 Task: Make in the project ByteBridge a sprint 'Velocity Valley'. Create in the project ByteBridge a sprint 'Velocity Valley'. Add in the project ByteBridge a sprint 'Velocity Valley'
Action: Mouse moved to (242, 74)
Screenshot: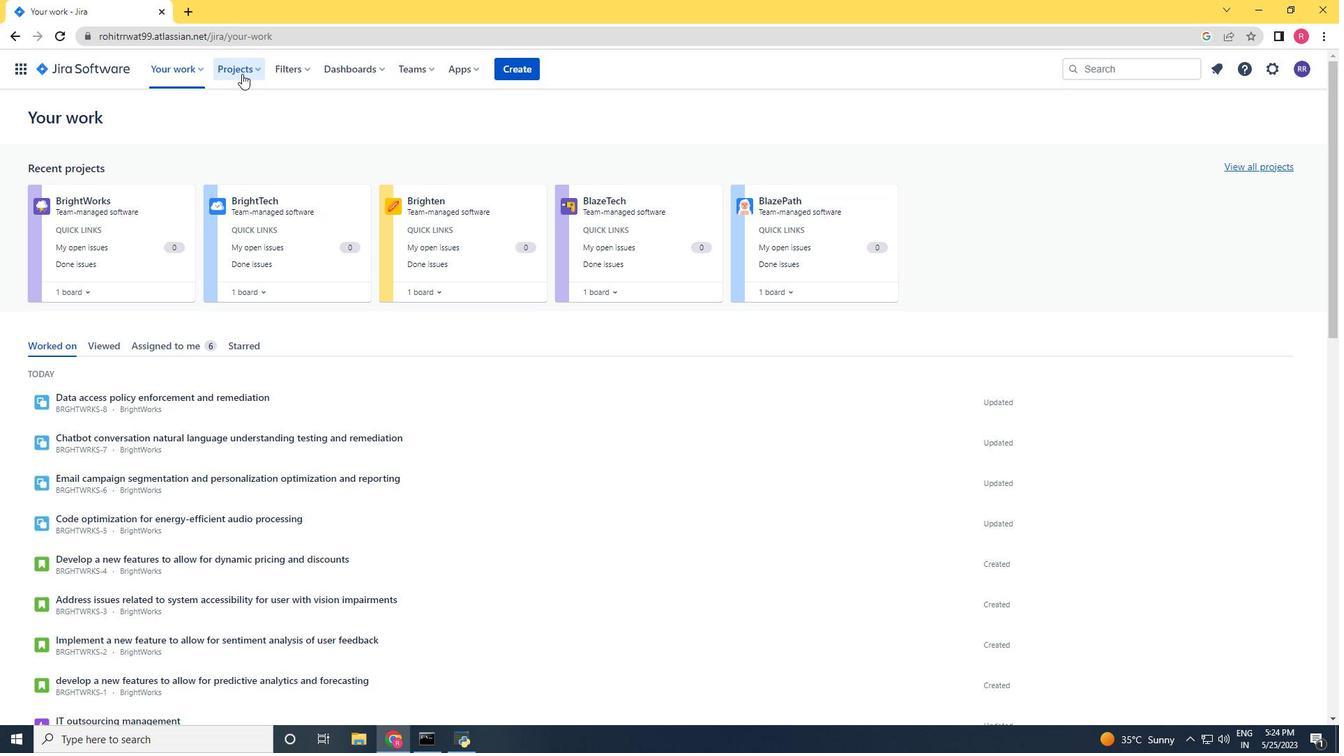 
Action: Mouse pressed left at (242, 74)
Screenshot: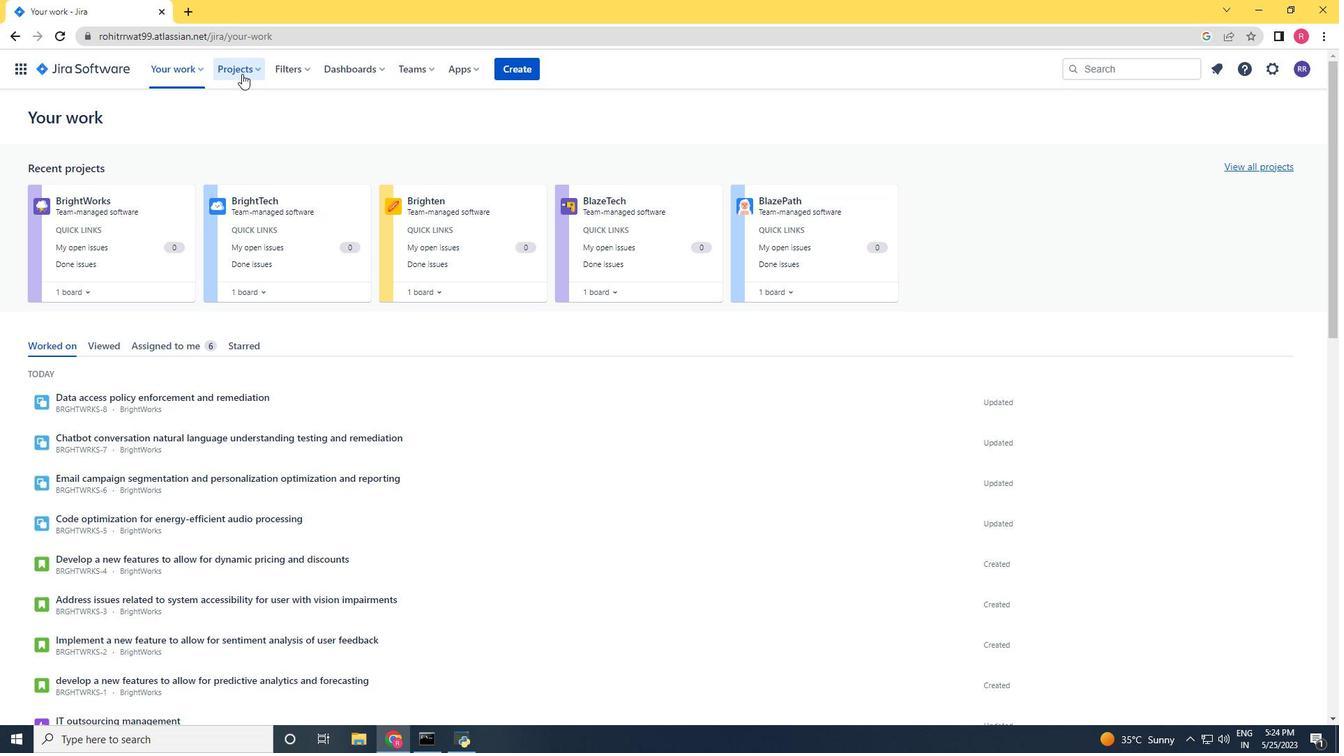 
Action: Mouse moved to (253, 122)
Screenshot: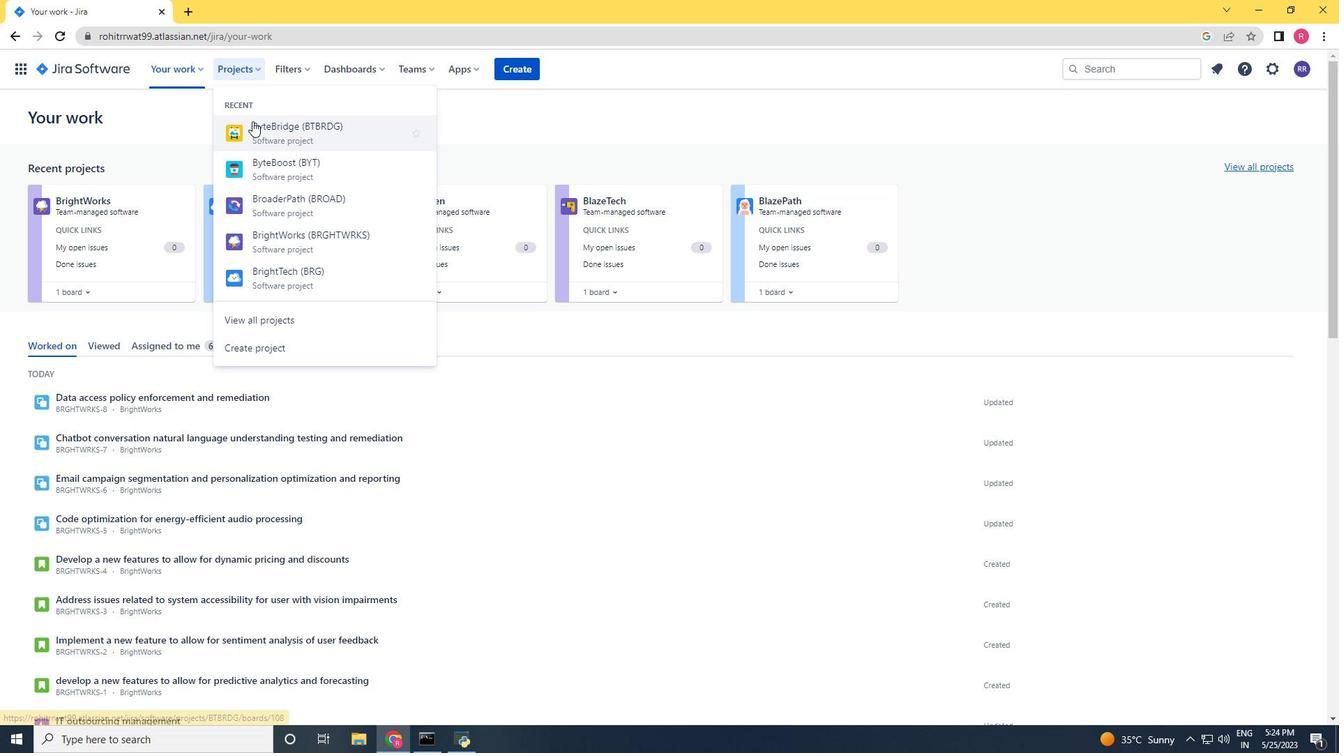 
Action: Mouse pressed left at (253, 122)
Screenshot: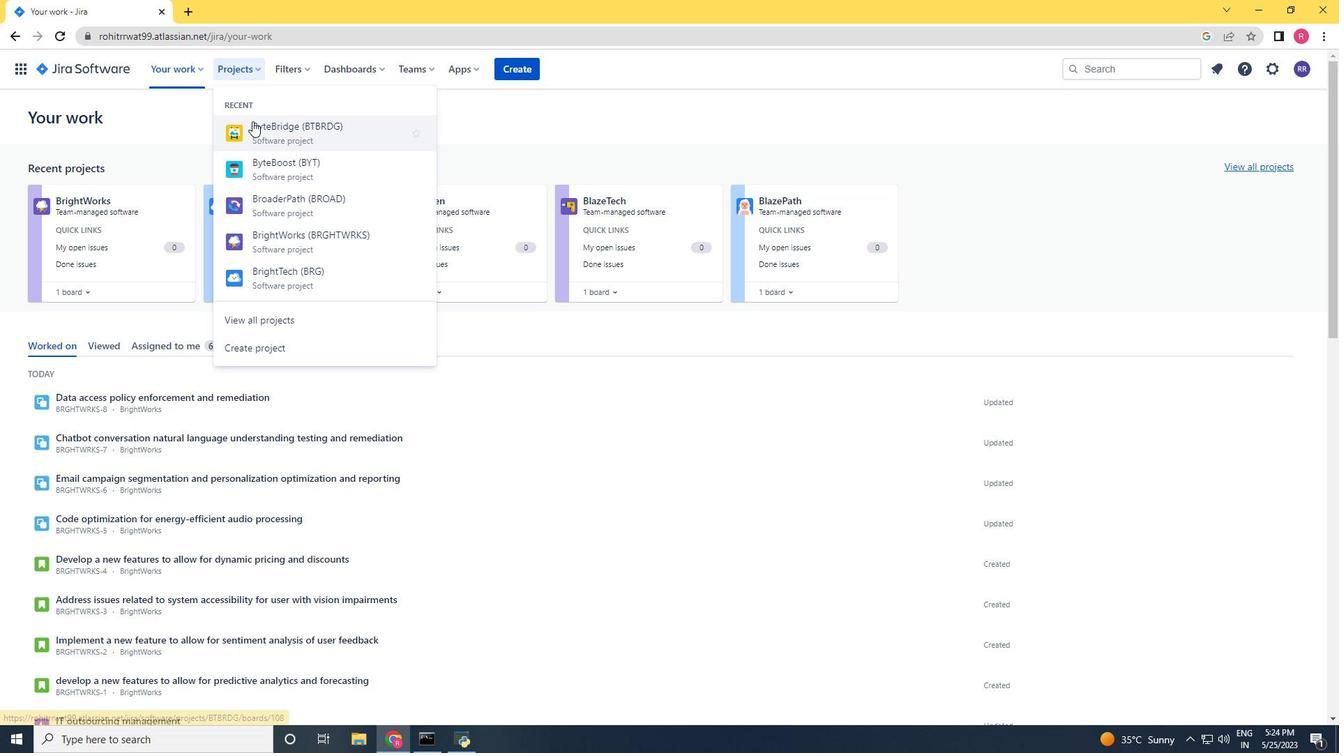 
Action: Mouse moved to (83, 207)
Screenshot: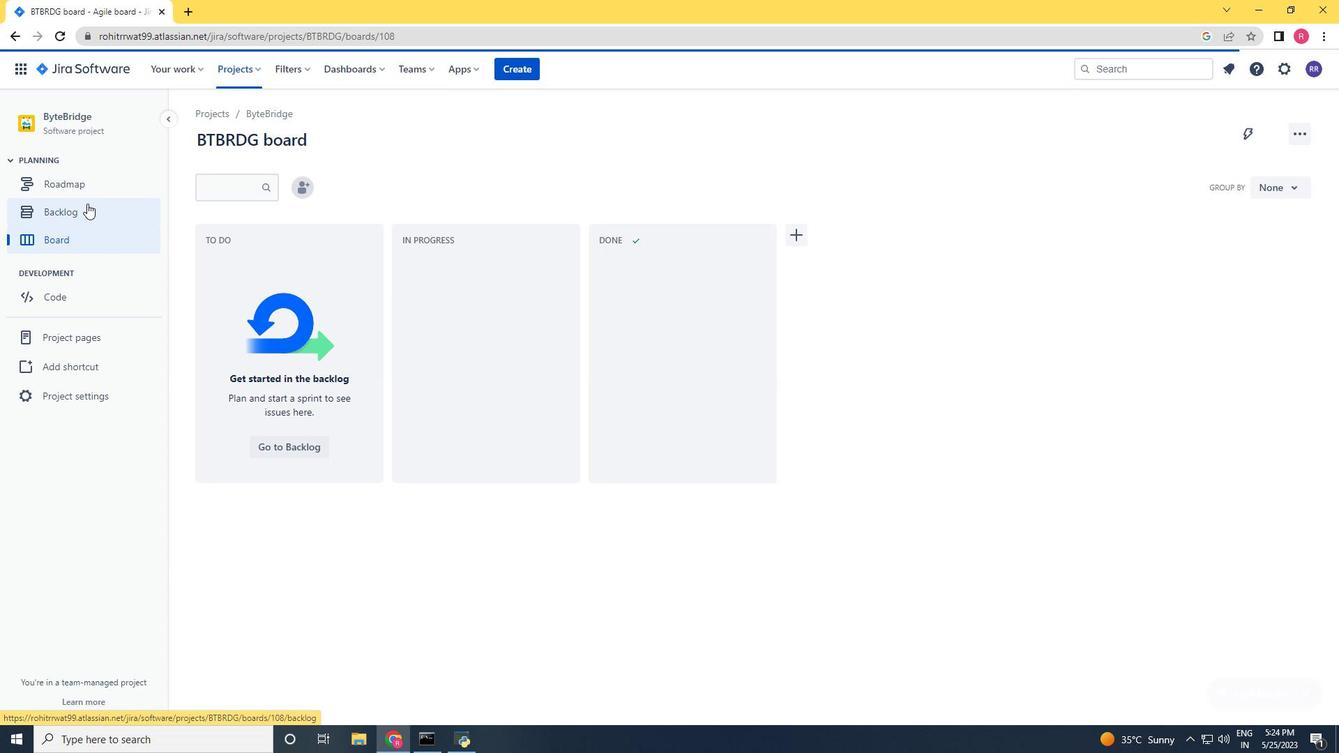
Action: Mouse pressed left at (83, 207)
Screenshot: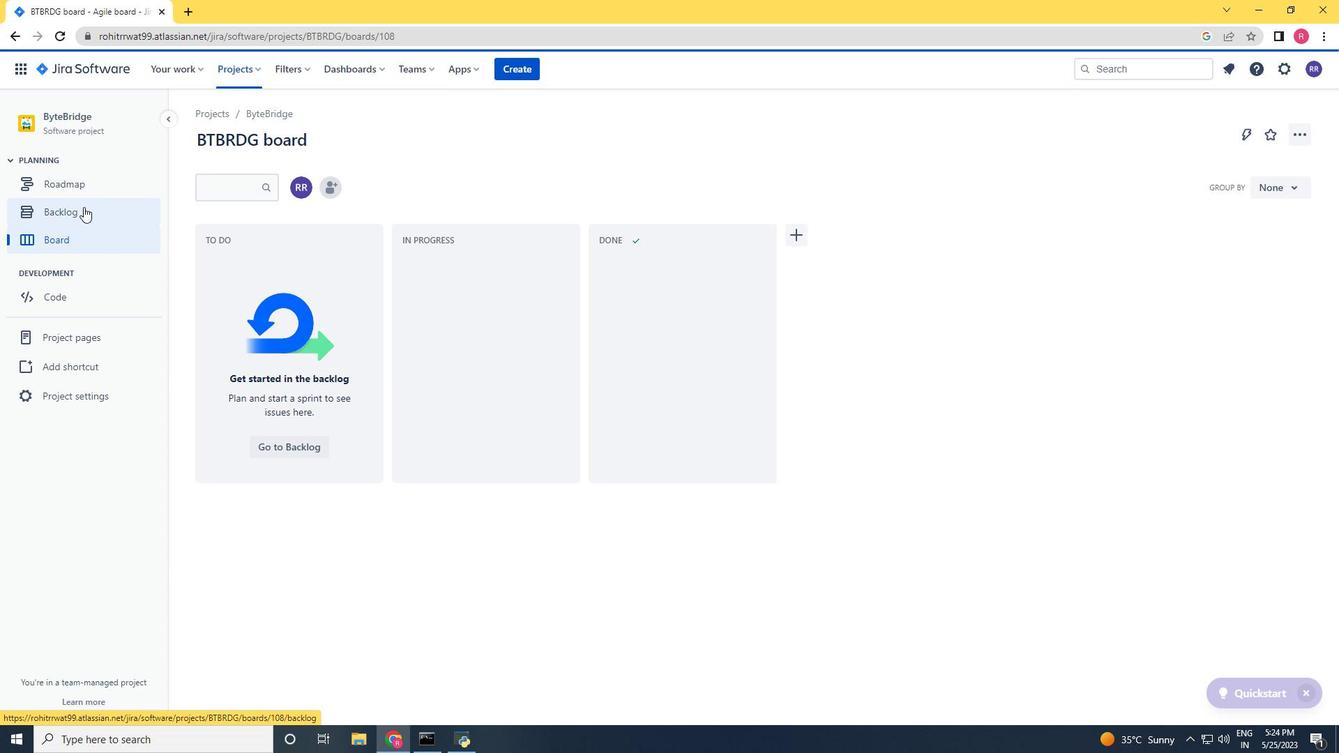 
Action: Mouse moved to (1268, 224)
Screenshot: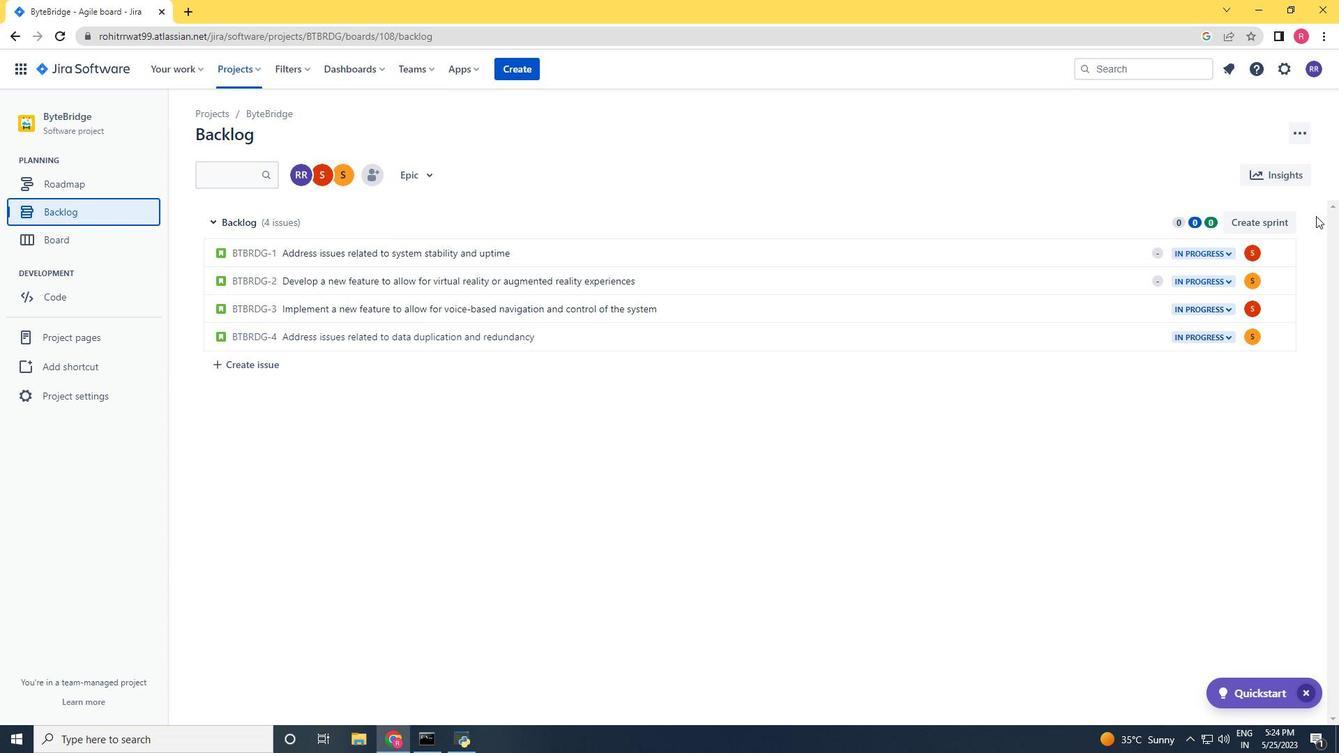 
Action: Mouse pressed left at (1268, 224)
Screenshot: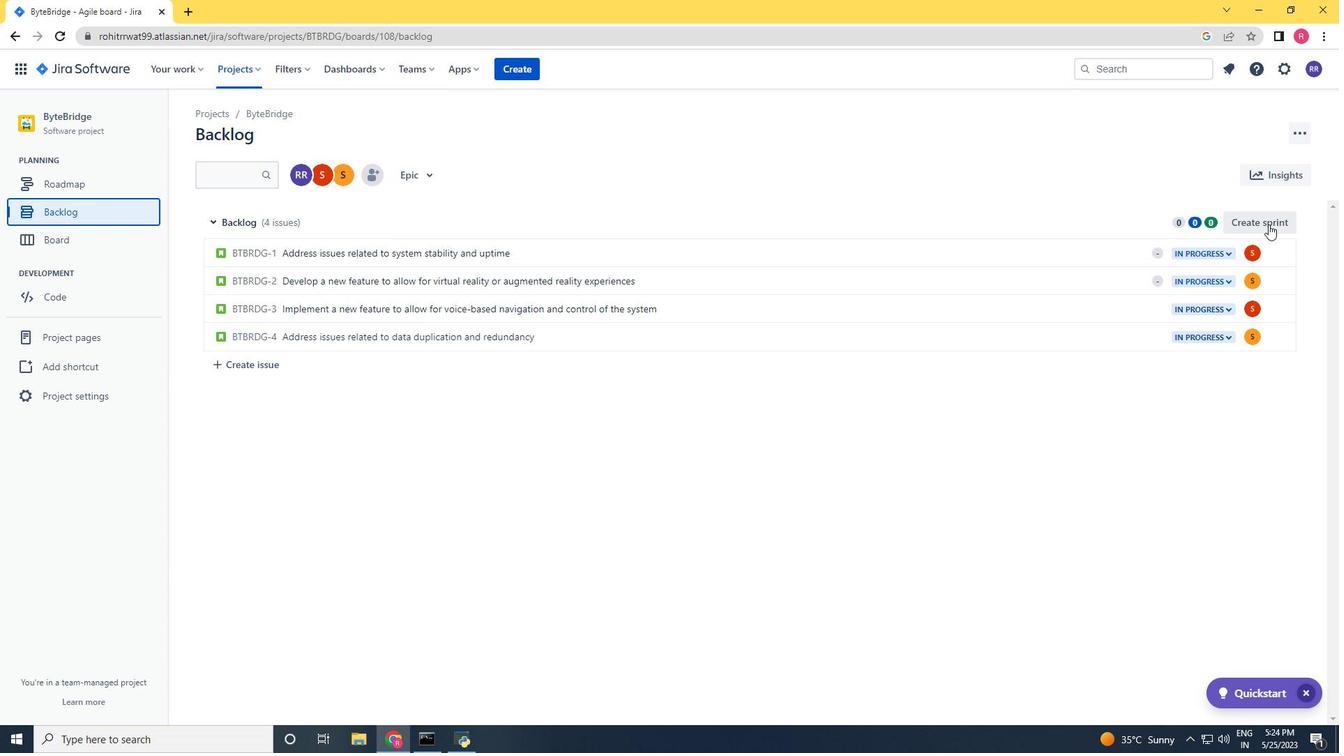 
Action: Mouse moved to (309, 219)
Screenshot: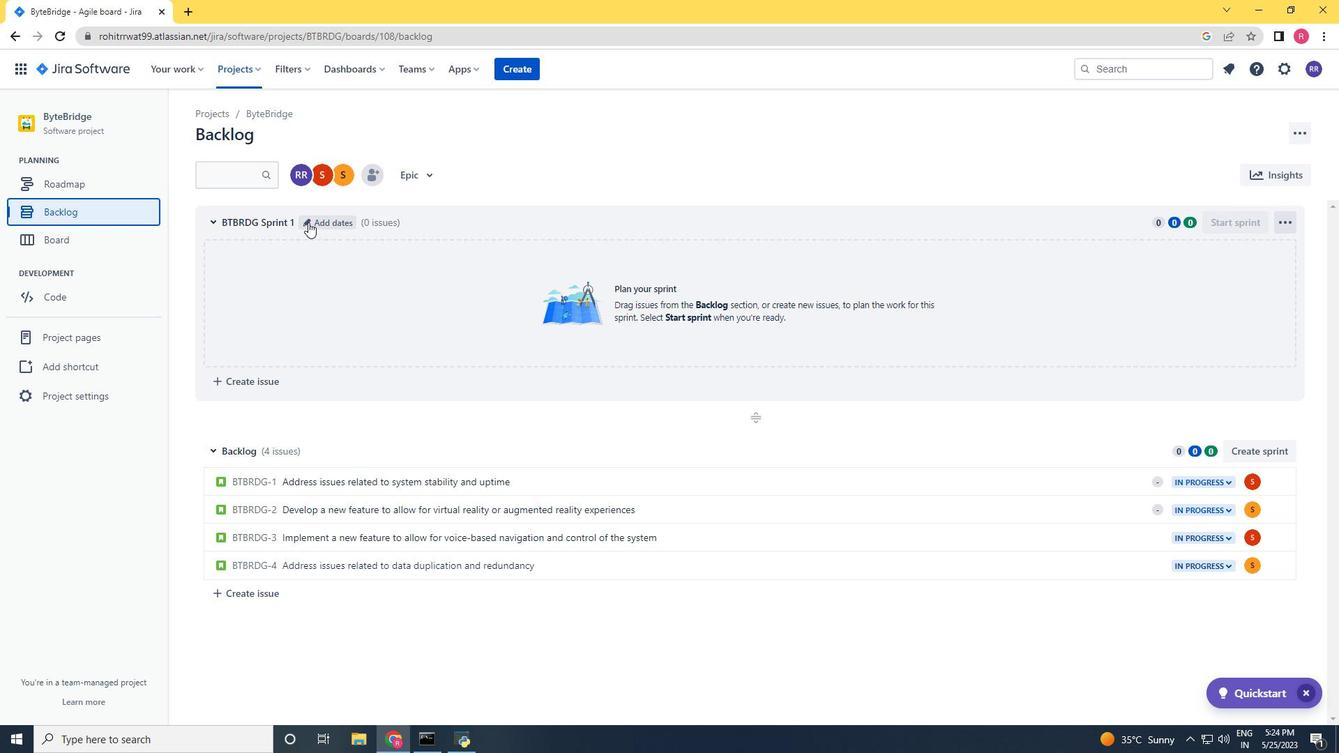 
Action: Mouse pressed left at (309, 219)
Screenshot: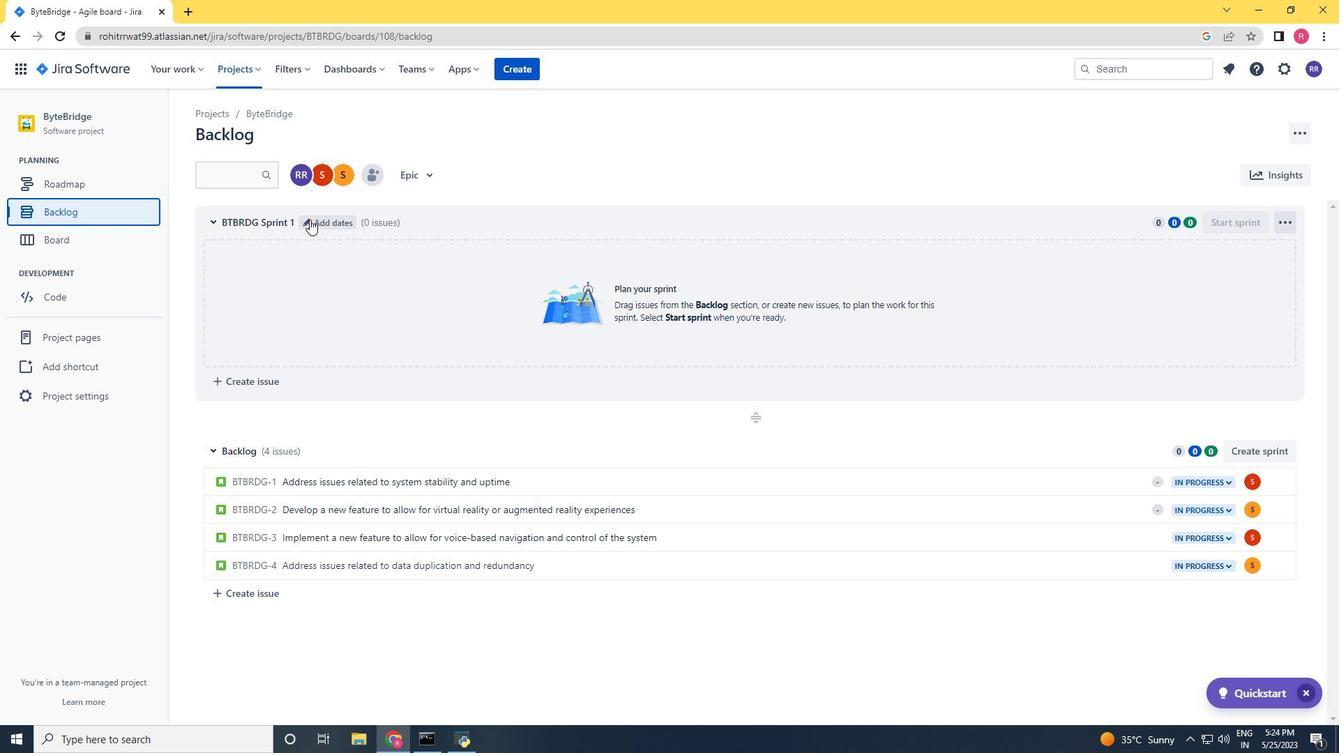 
Action: Key pressed <Key.backspace><Key.backspace><Key.backspace><Key.backspace><Key.backspace><Key.backspace><Key.backspace><Key.backspace><Key.backspace><Key.backspace><Key.backspace><Key.backspace><Key.backspace><Key.backspace><Key.backspace><Key.backspace><Key.backspace><Key.backspace><Key.backspace><Key.backspace><Key.backspace><Key.backspace><Key.backspace><Key.backspace><Key.backspace><Key.shift>Velocity<Key.space><Key.shift><Key.shift><Key.shift><Key.shift><Key.shift><Key.shift><Key.shift><Key.shift><Key.shift>Vally<Key.space><Key.space><Key.backspace><Key.backspace><Key.backspace><Key.backspace><Key.backspace>lley<Key.space><Key.enter>
Screenshot: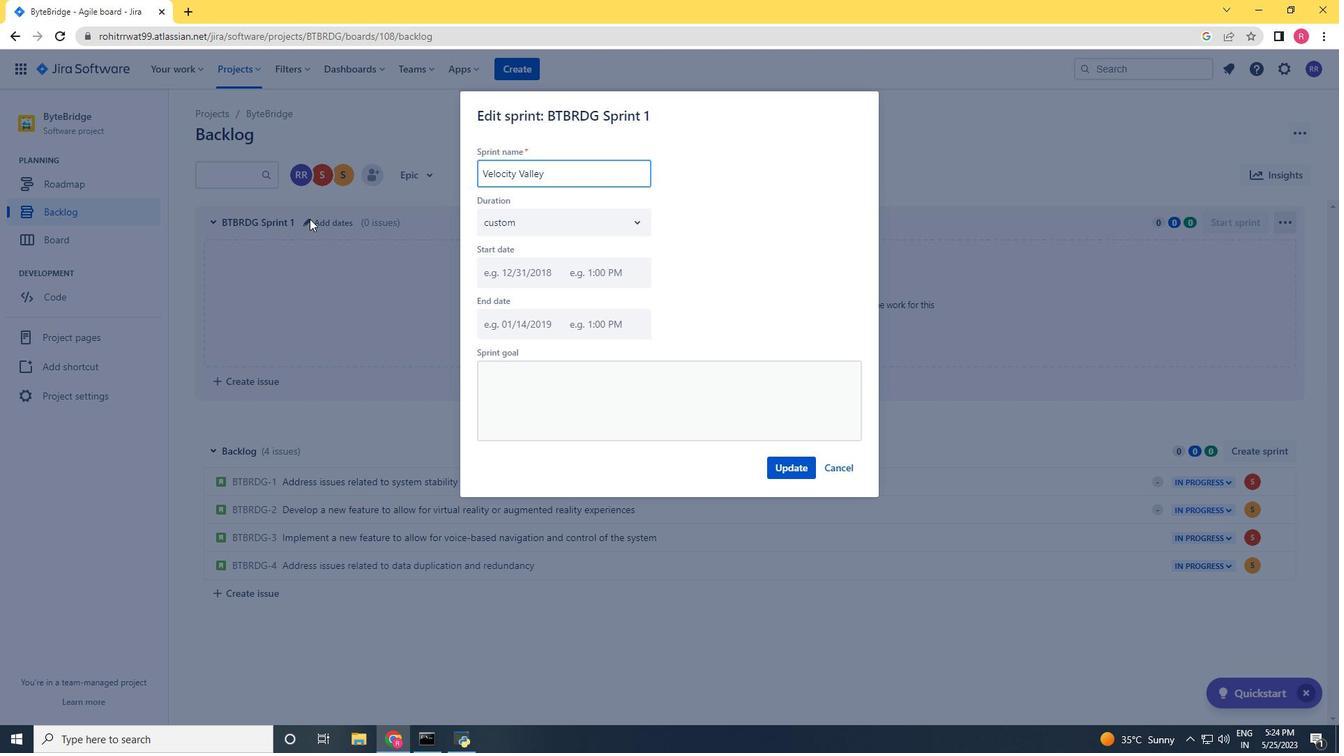 
Action: Mouse moved to (1242, 449)
Screenshot: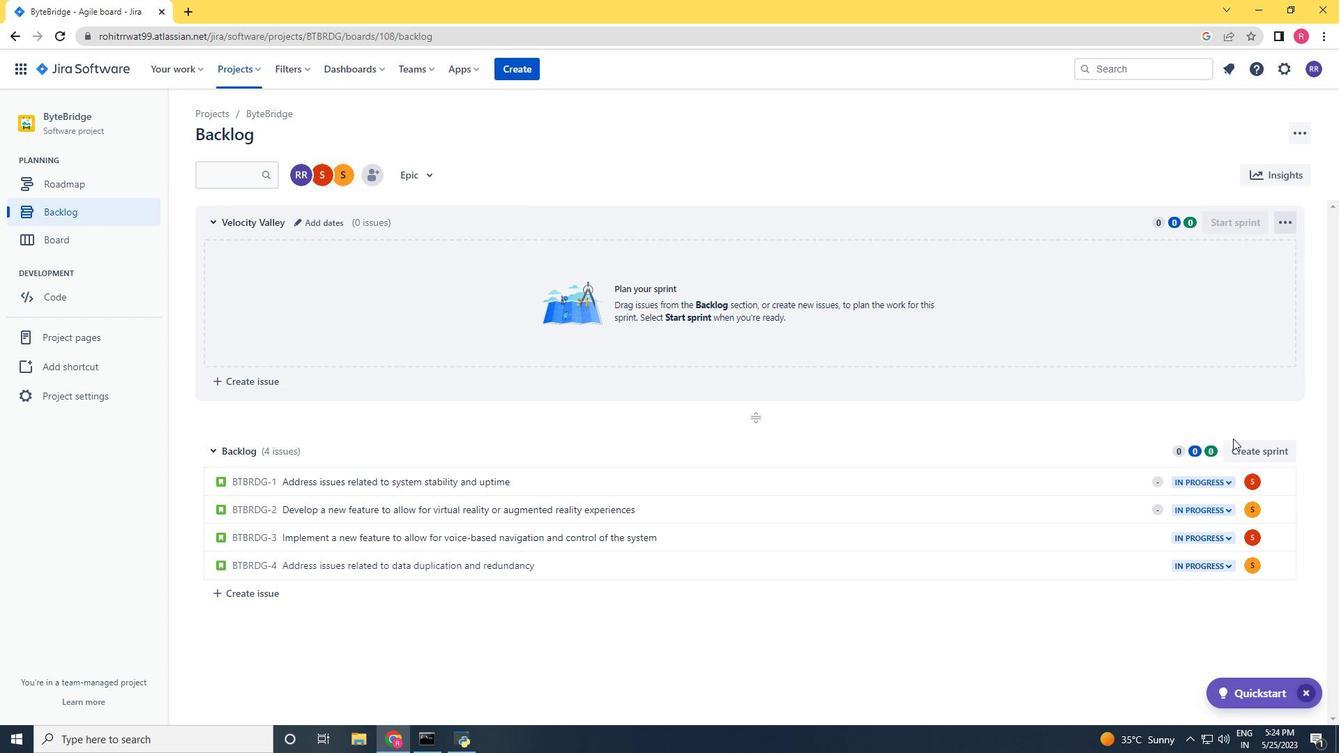 
Action: Mouse pressed left at (1242, 449)
Screenshot: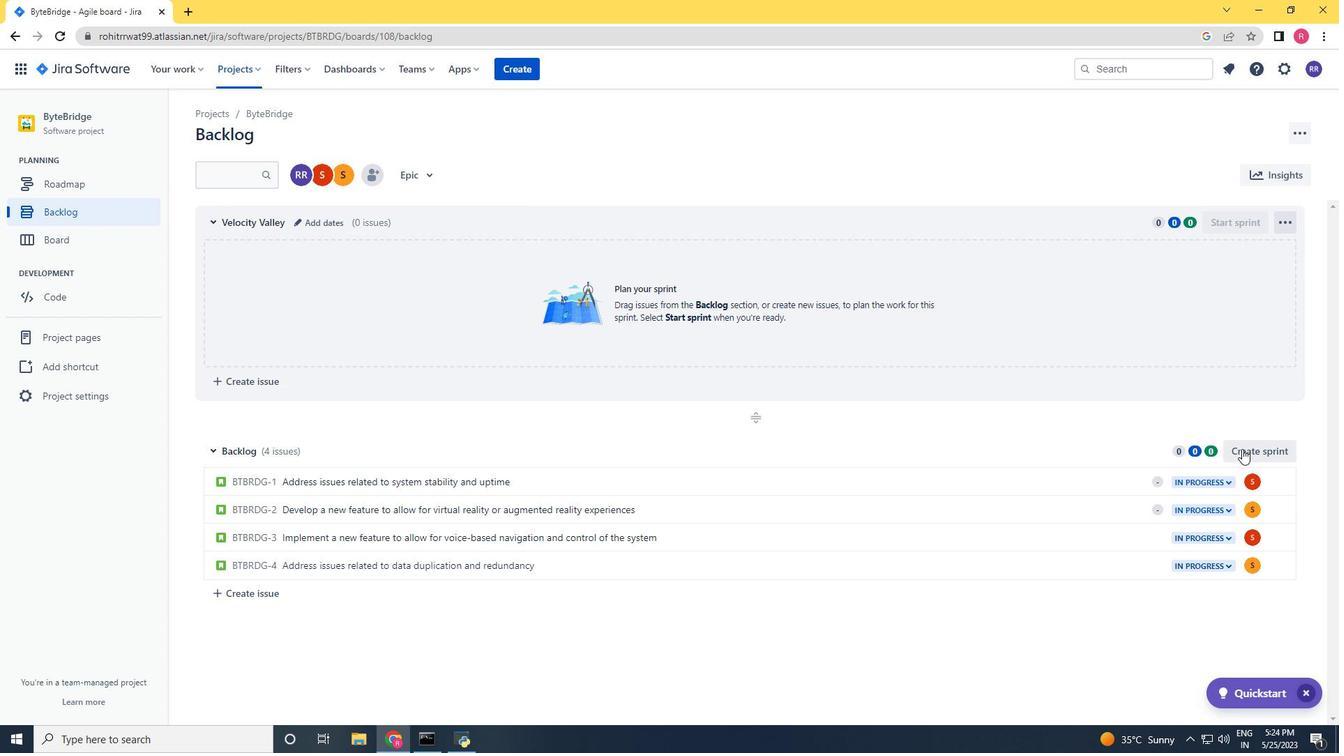 
Action: Mouse moved to (318, 446)
Screenshot: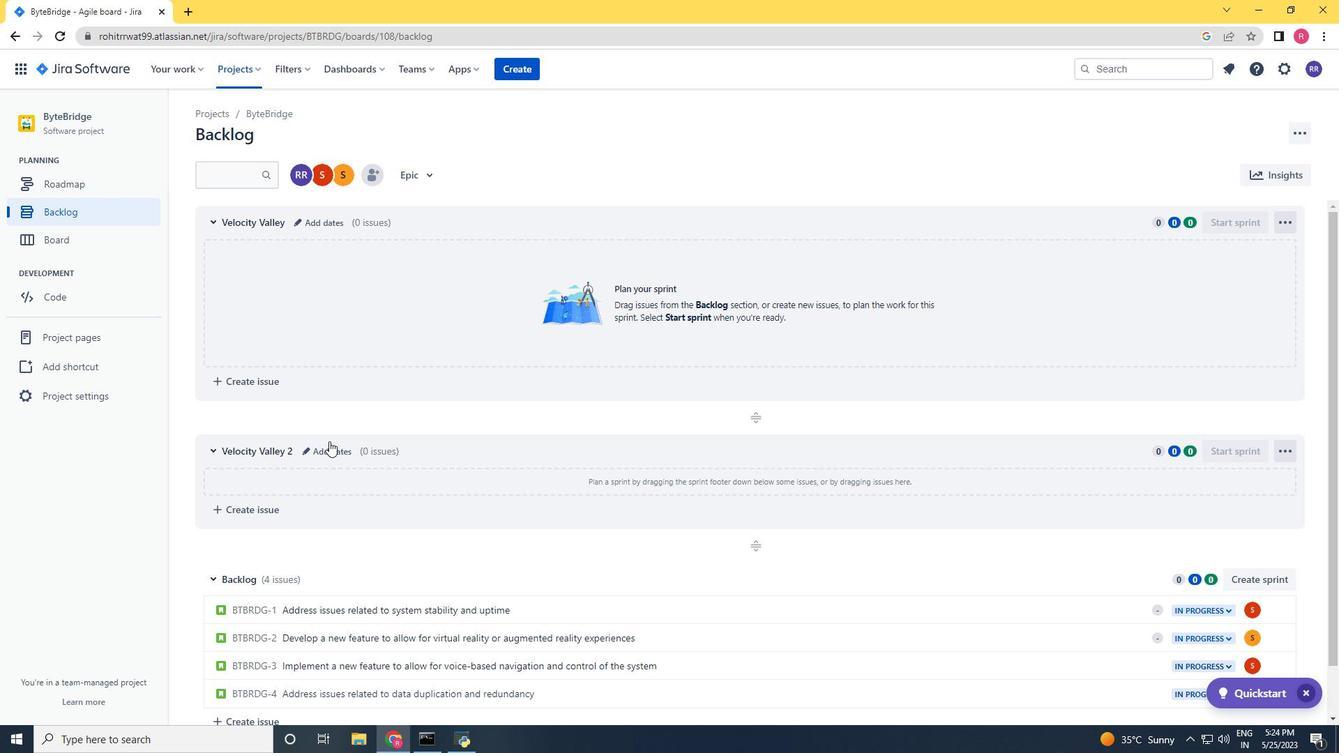 
Action: Mouse pressed left at (318, 446)
Screenshot: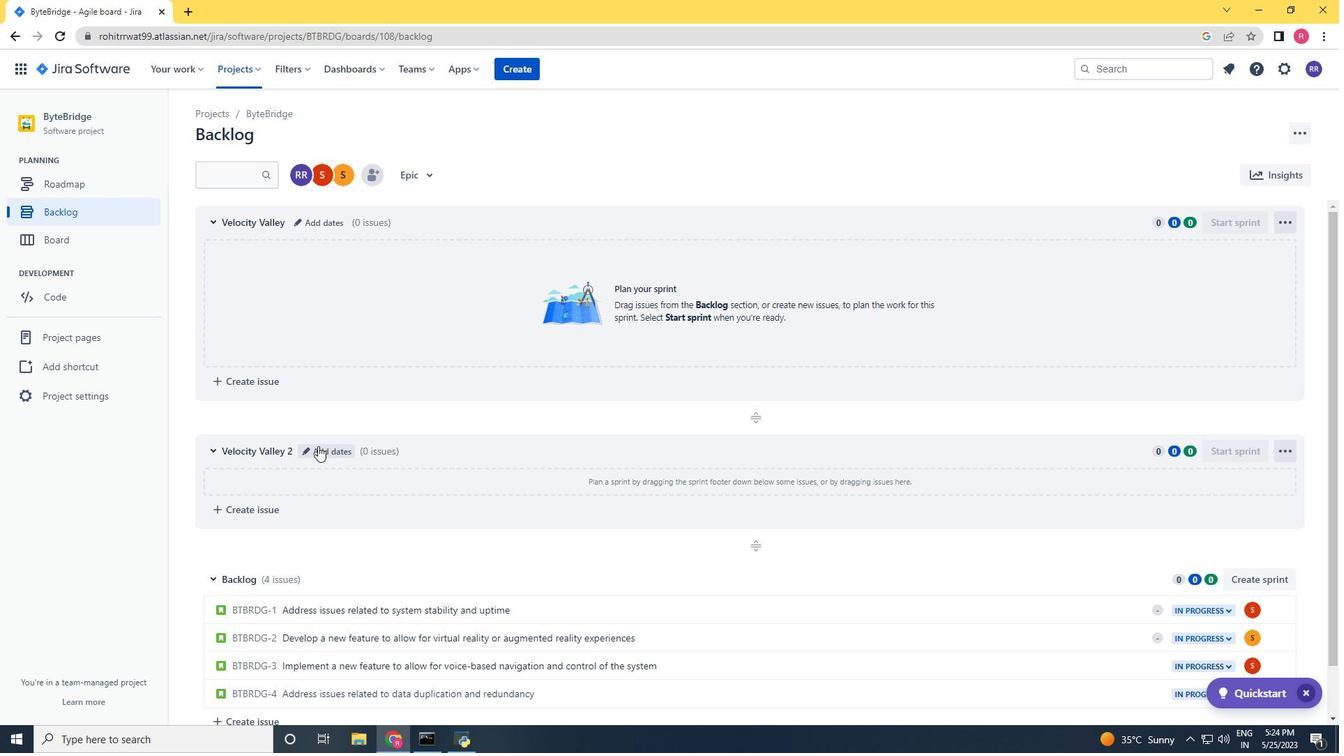 
Action: Key pressed <Key.backspace><Key.backspace><Key.backspace><Key.backspace><Key.backspace><Key.backspace><Key.backspace><Key.backspace><Key.backspace><Key.backspace><Key.backspace><Key.backspace><Key.backspace><Key.backspace><Key.backspace><Key.backspace><Key.backspace><Key.backspace><Key.backspace><Key.backspace><Key.backspace><Key.backspace><Key.backspace><Key.backspace><Key.backspace><Key.shift><Key.shift><Key.shift><Key.shift><Key.shift><Key.shift><Key.shift><Key.shift><Key.shift><Key.shift>Velocity<Key.space><Key.shift><Key.shift><Key.shift><Key.shift><Key.shift><Key.shift><Key.shift><Key.shift><Key.shift><Key.shift><Key.shift><Key.shift><Key.shift>Vally<Key.space><Key.backspace><Key.backspace><Key.backspace>ll<Key.backspace>ey<Key.space><Key.enter>
Screenshot: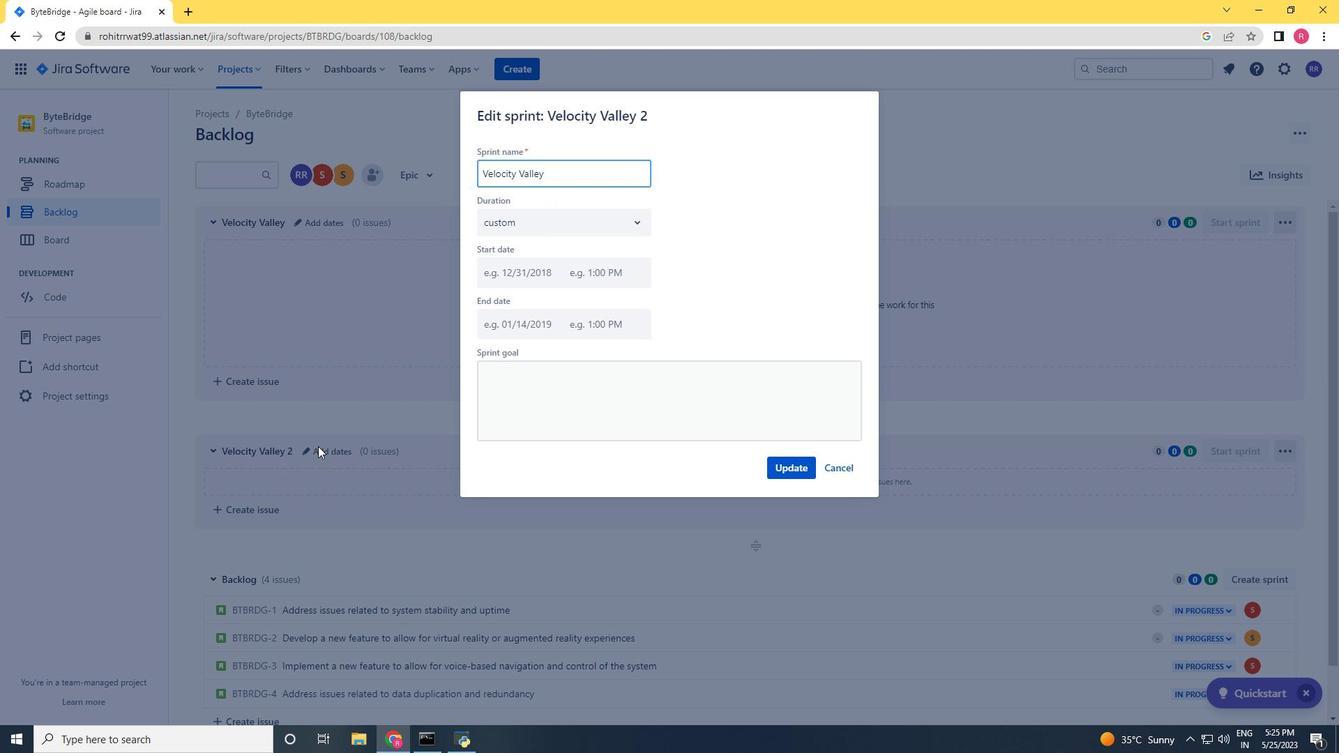 
Action: Mouse moved to (1250, 579)
Screenshot: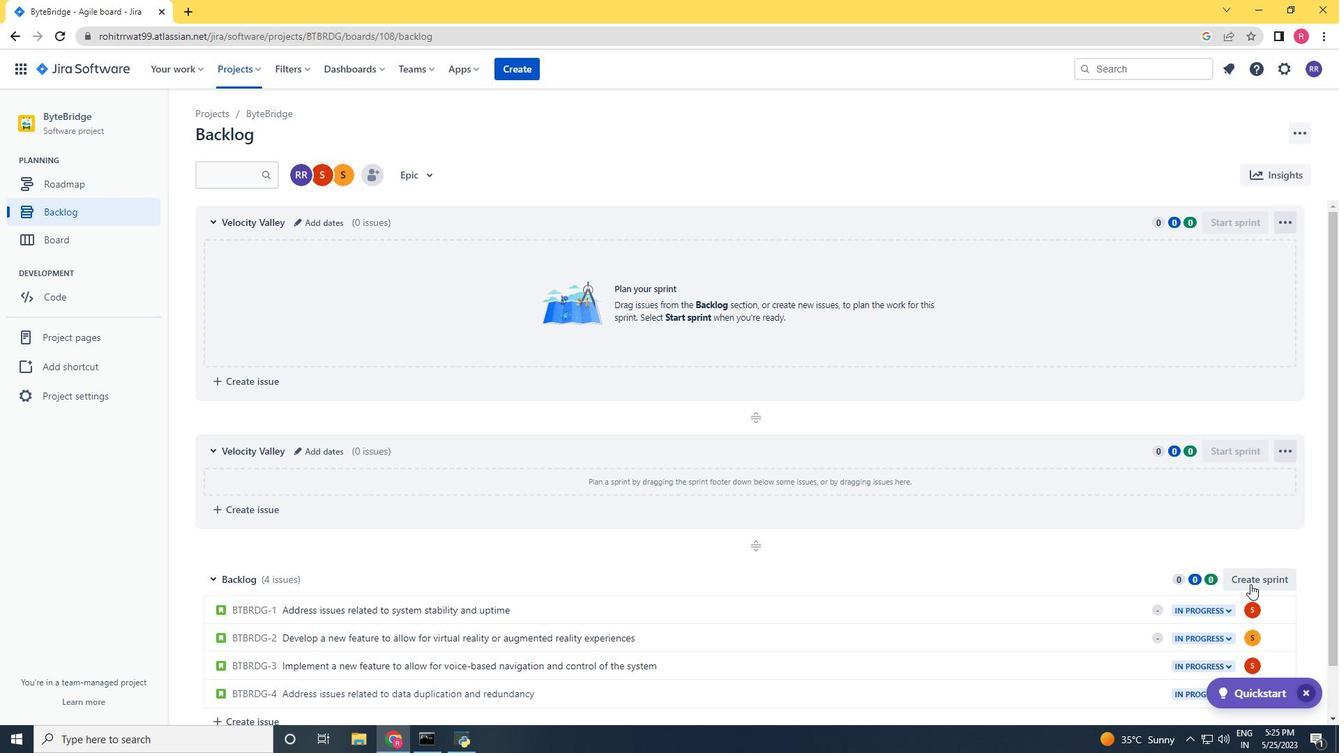
Action: Mouse pressed left at (1250, 579)
Screenshot: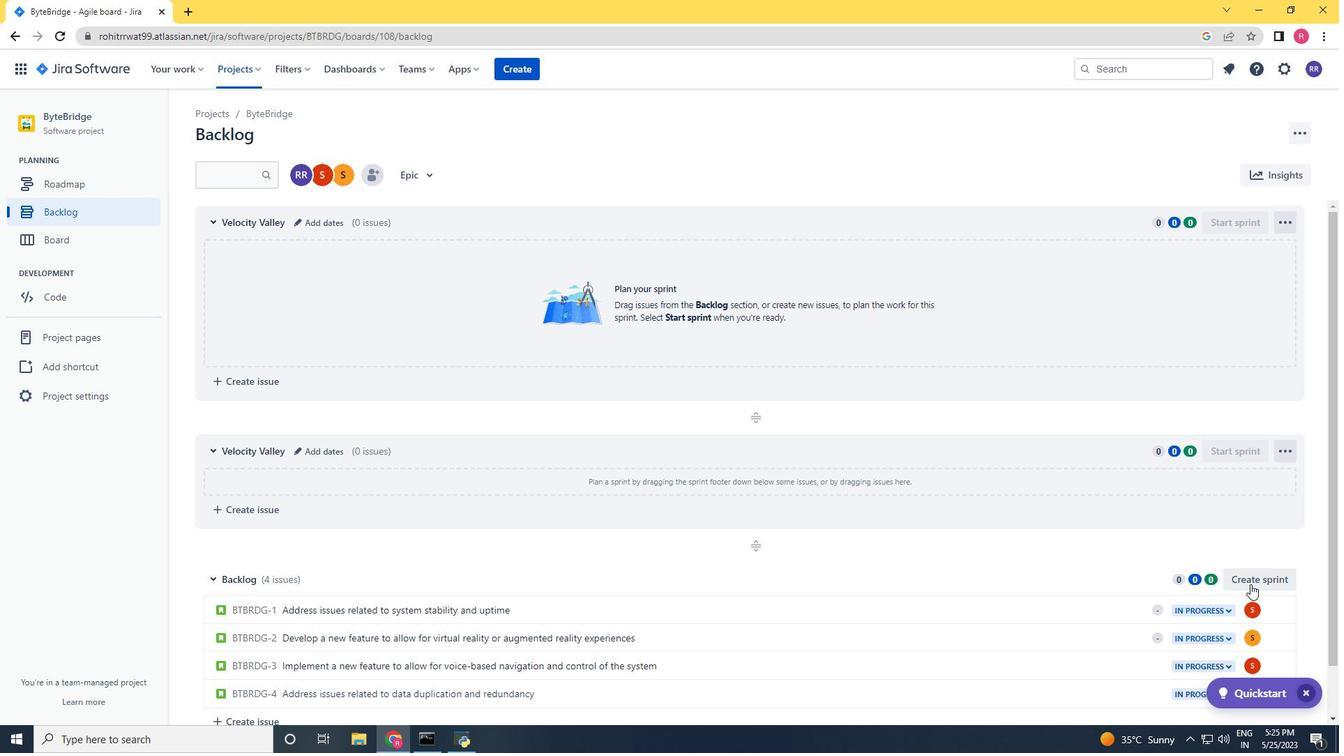 
Action: Mouse moved to (308, 581)
Screenshot: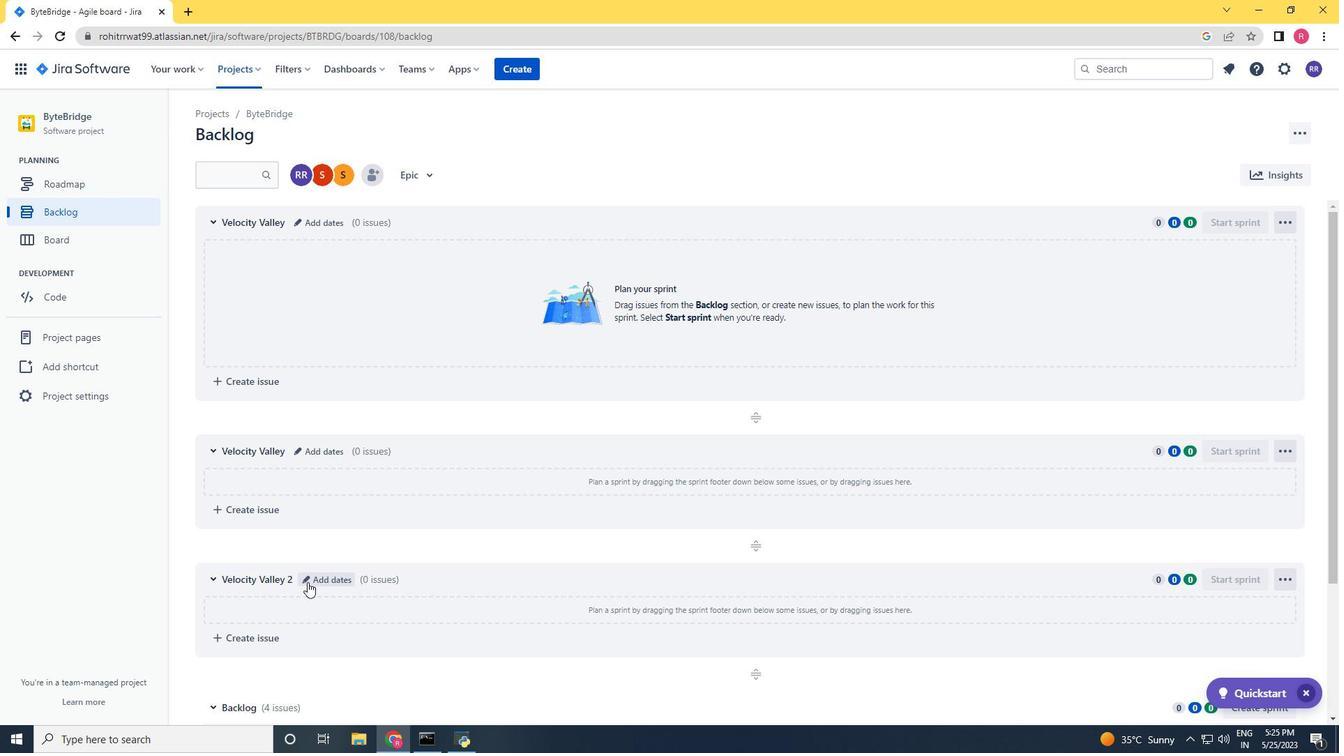
Action: Mouse pressed left at (308, 581)
Screenshot: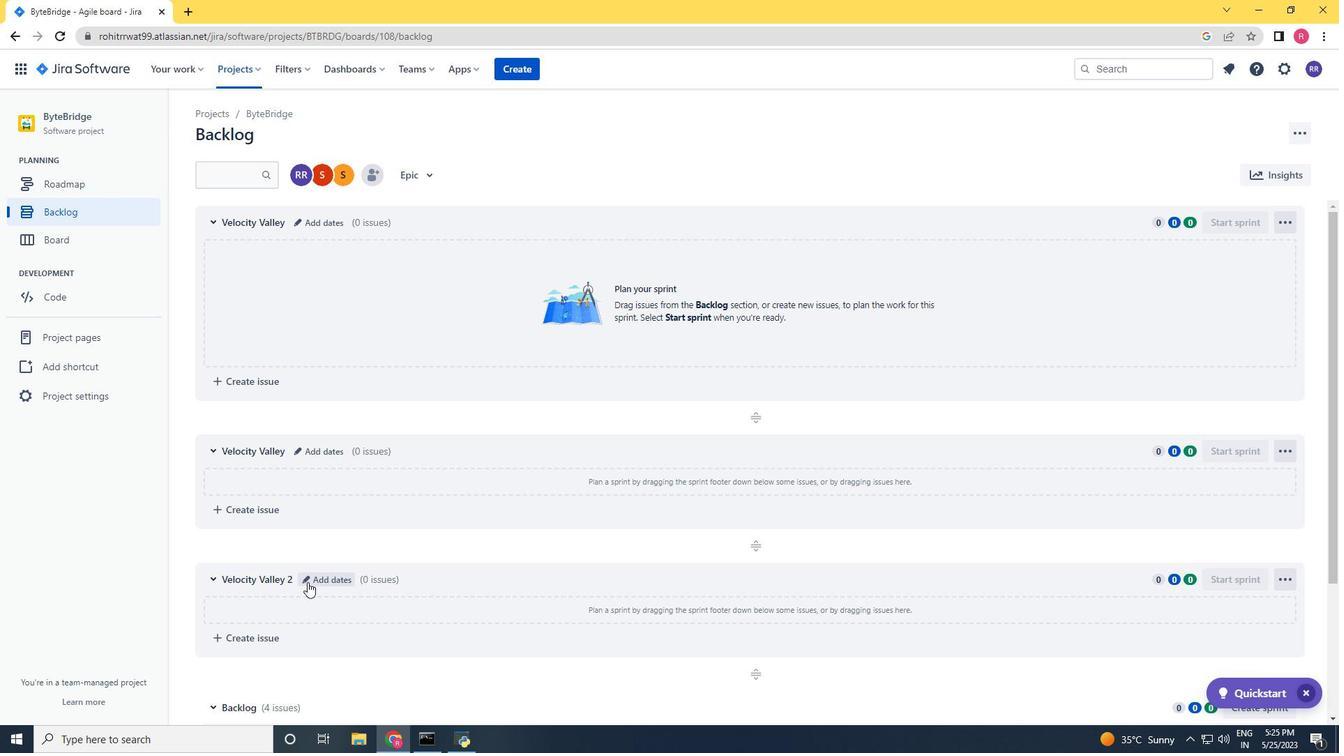 
Action: Mouse moved to (308, 581)
Screenshot: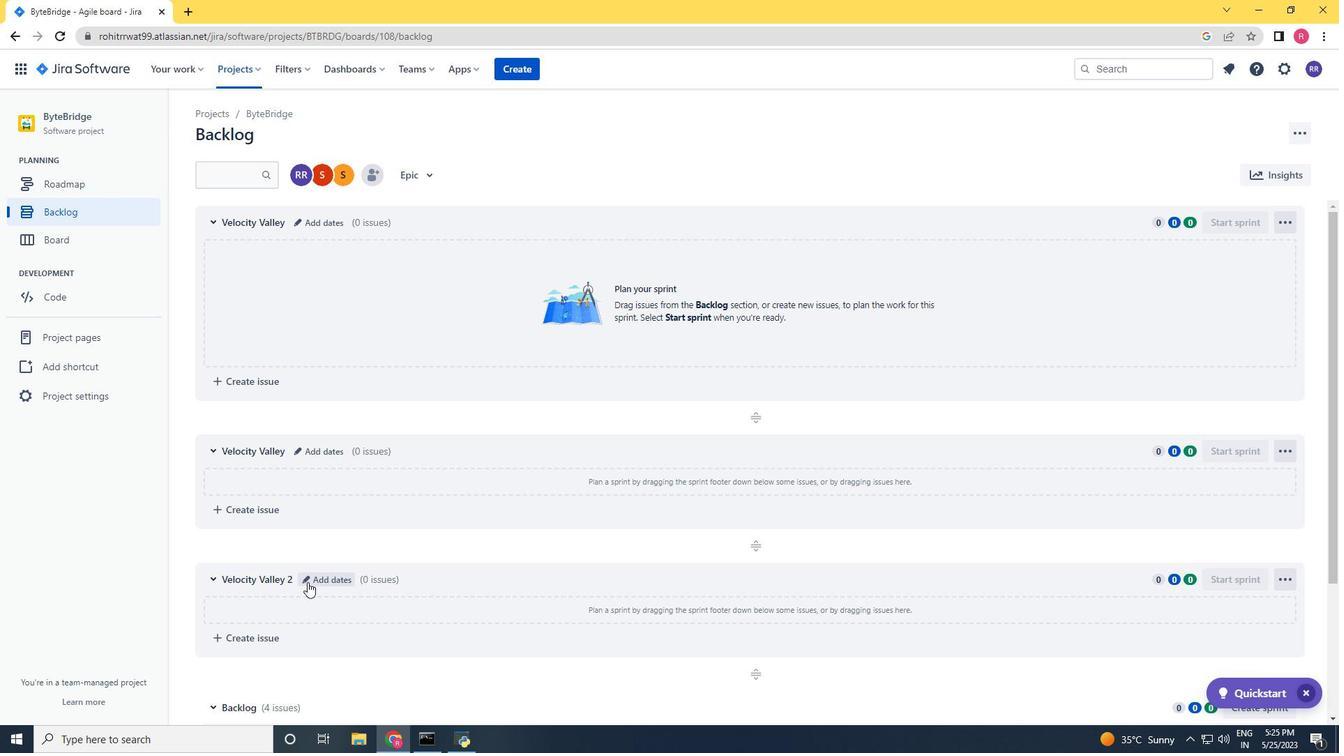 
Action: Key pressed <Key.backspace><Key.backspace><Key.backspace><Key.backspace><Key.backspace><Key.backspace><Key.backspace><Key.backspace><Key.backspace><Key.backspace><Key.backspace><Key.backspace><Key.backspace><Key.backspace><Key.backspace><Key.backspace><Key.backspace><Key.backspace><Key.backspace><Key.backspace><Key.backspace><Key.backspace><Key.backspace><Key.backspace><Key.backspace><Key.backspace><Key.backspace><Key.backspace><Key.backspace><Key.shift>Velocity<Key.space><Key.shift>Vally<Key.space><Key.backspace><Key.backspace><Key.backspace><Key.backspace>lley<Key.enter>
Screenshot: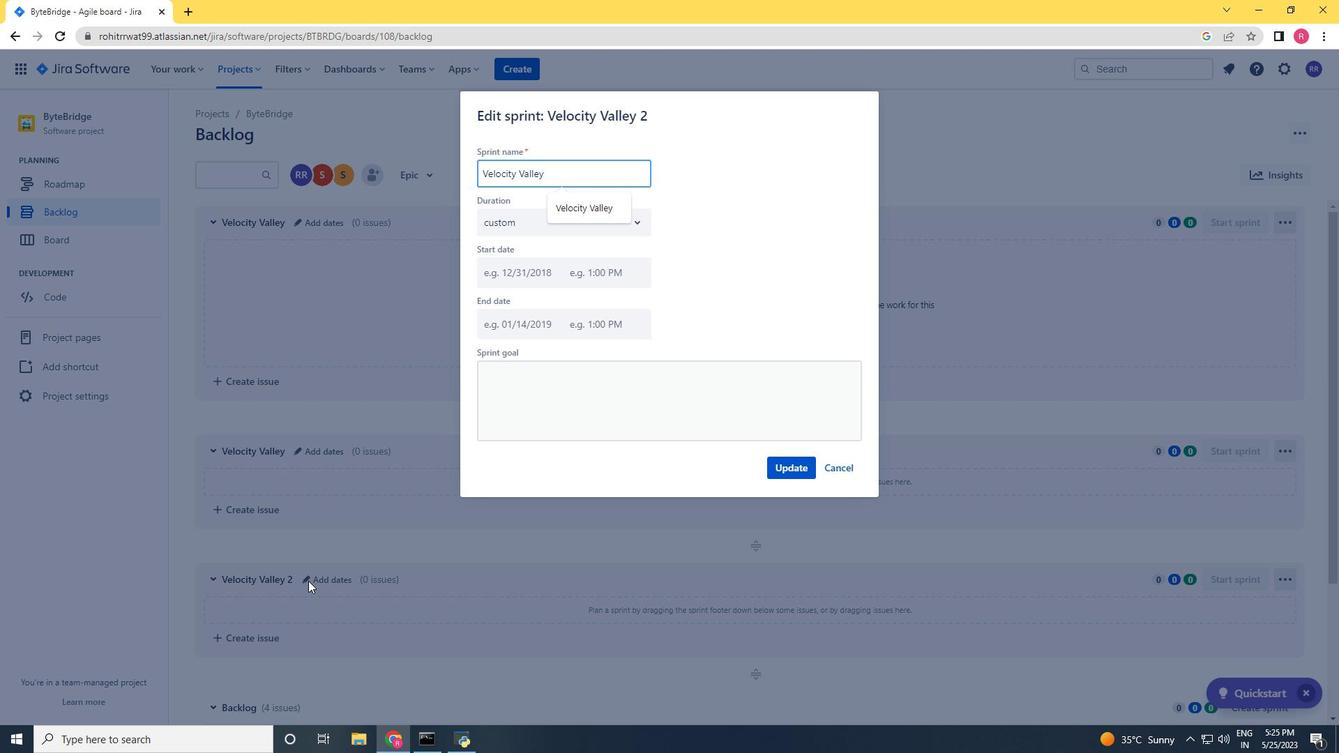 
Action: Mouse moved to (212, 221)
Screenshot: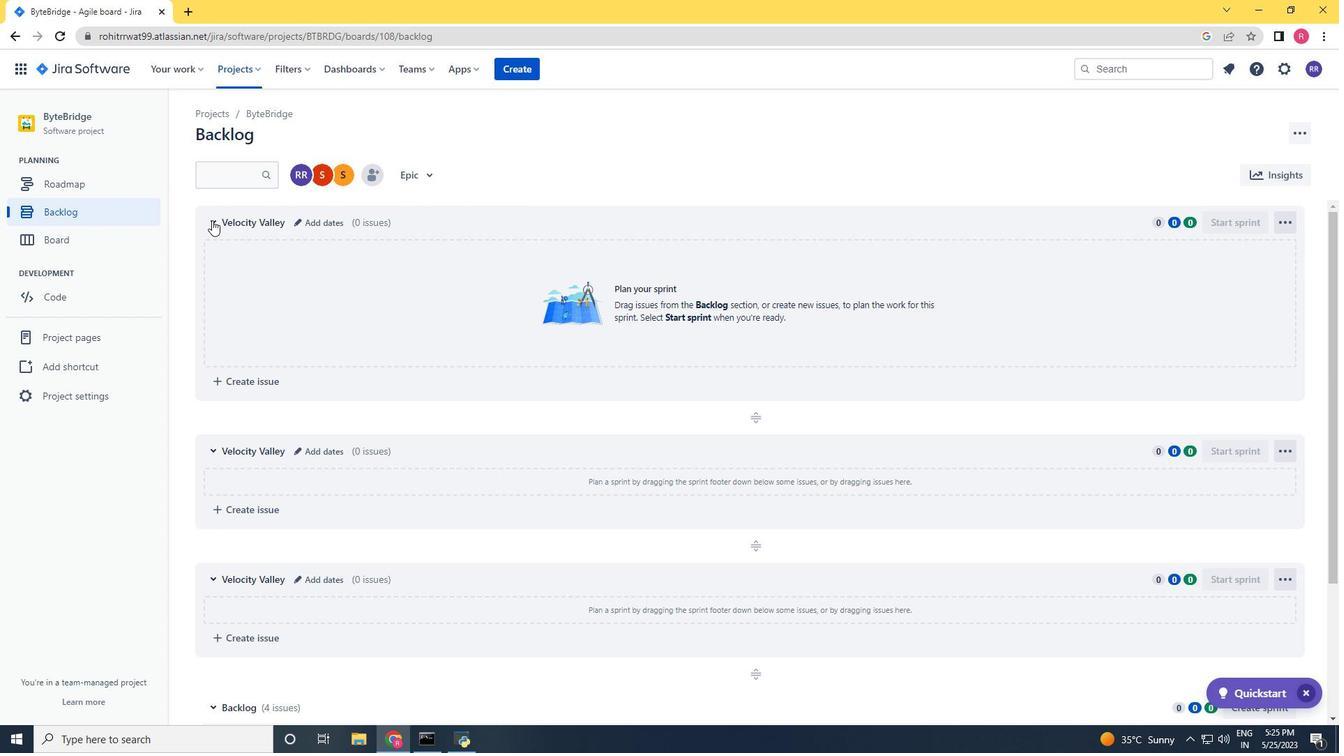 
Action: Mouse pressed left at (212, 221)
Screenshot: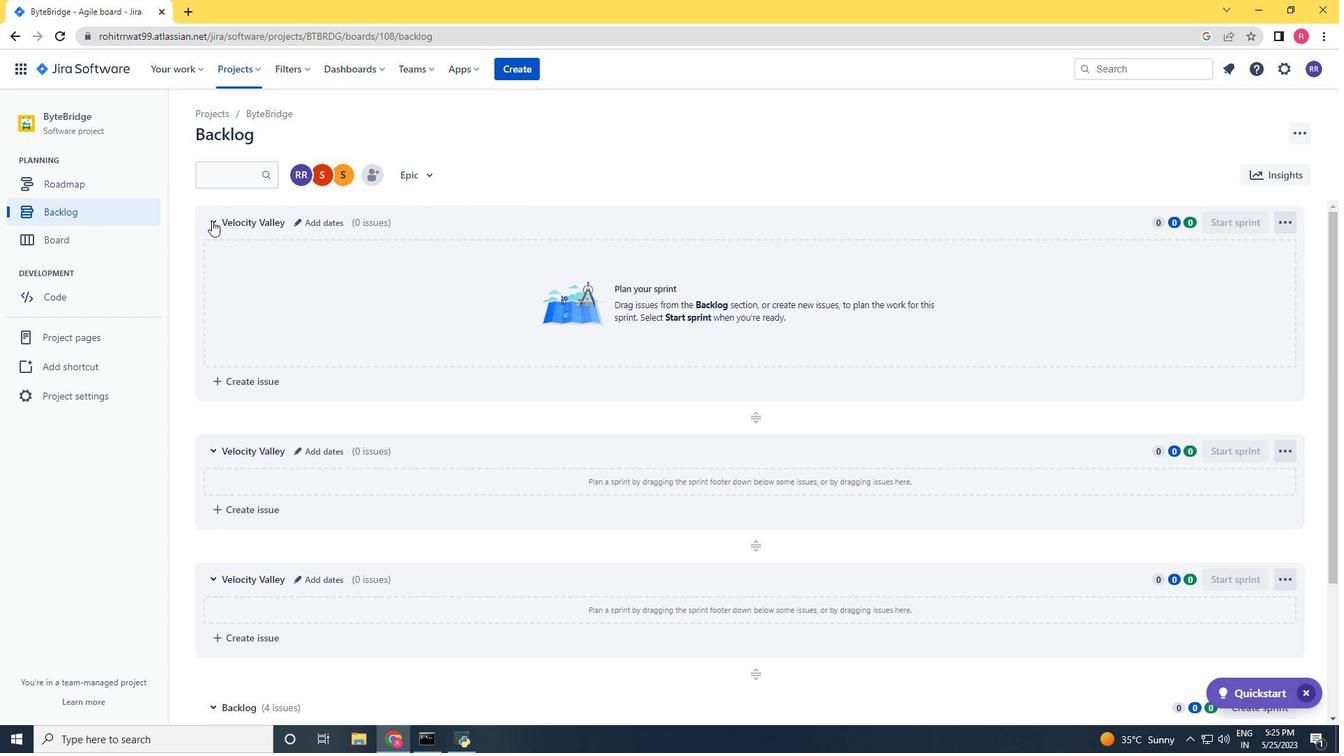 
Action: Mouse moved to (214, 259)
Screenshot: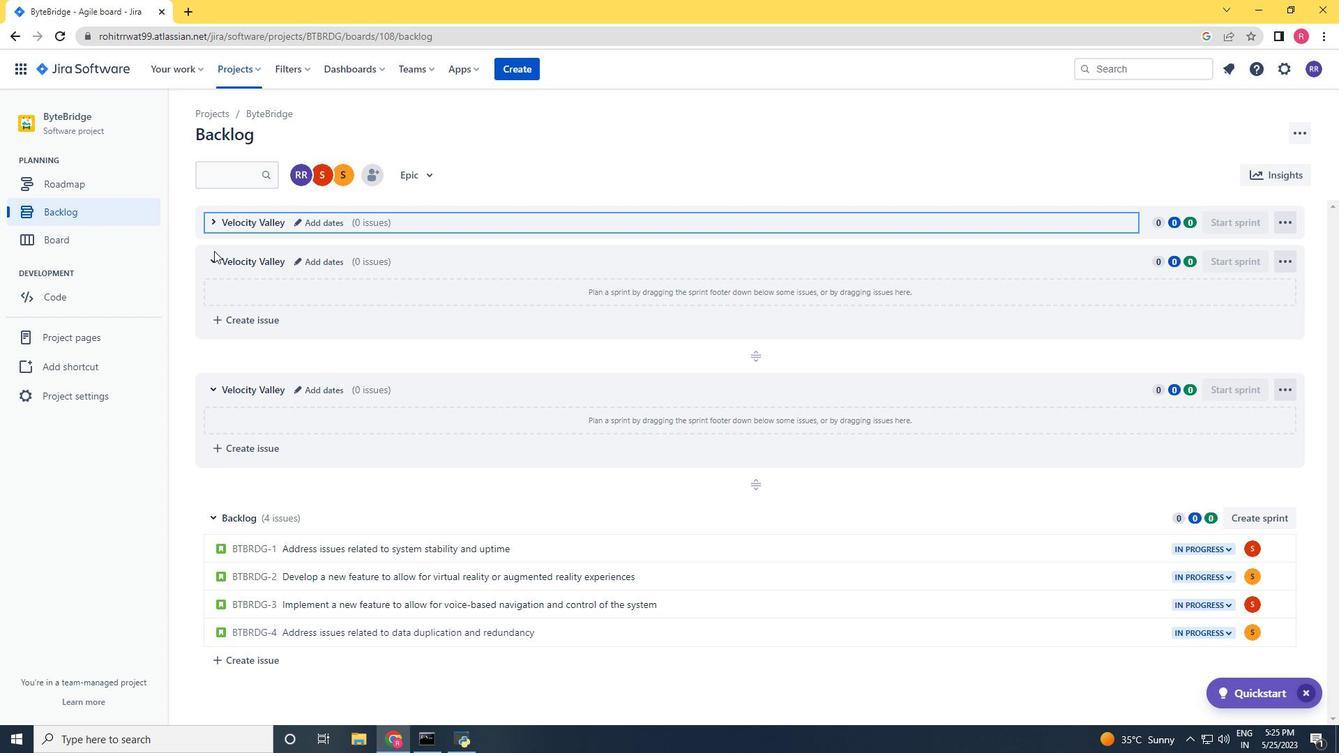 
Action: Mouse pressed left at (214, 259)
Screenshot: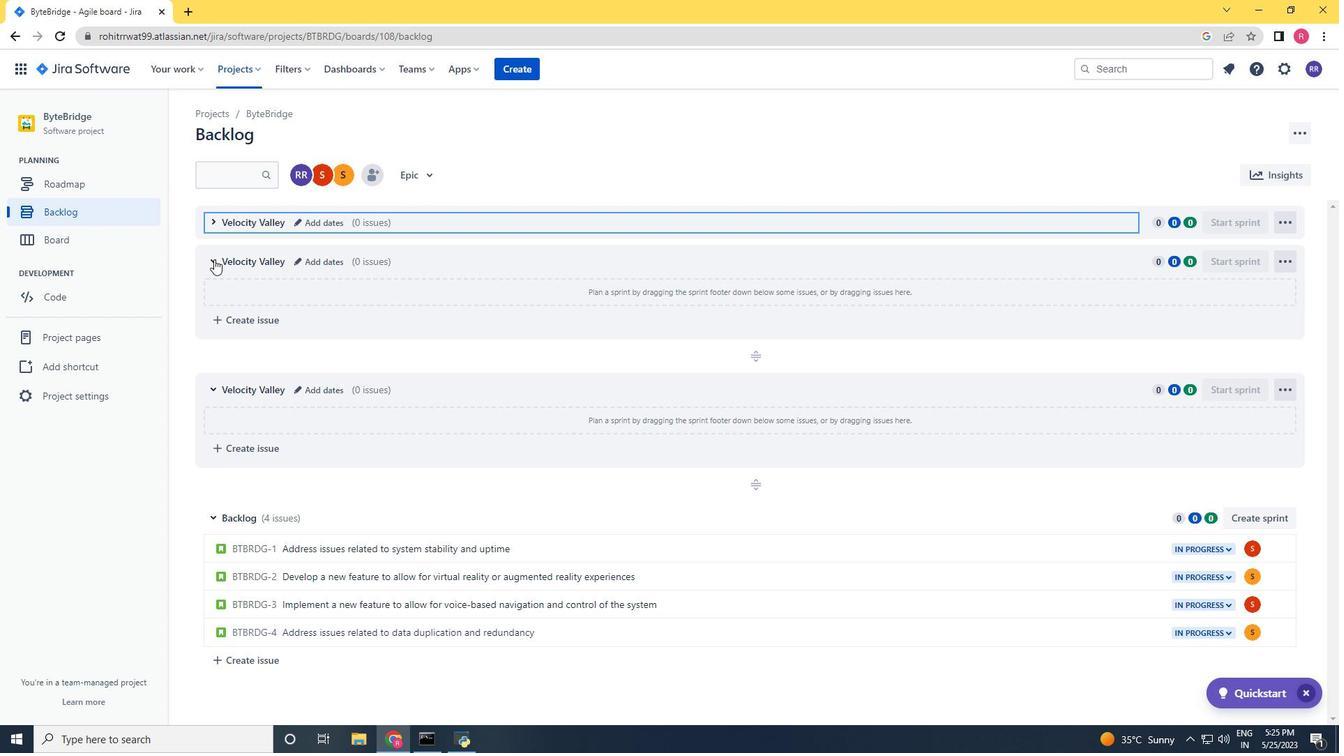 
Action: Mouse moved to (212, 295)
Screenshot: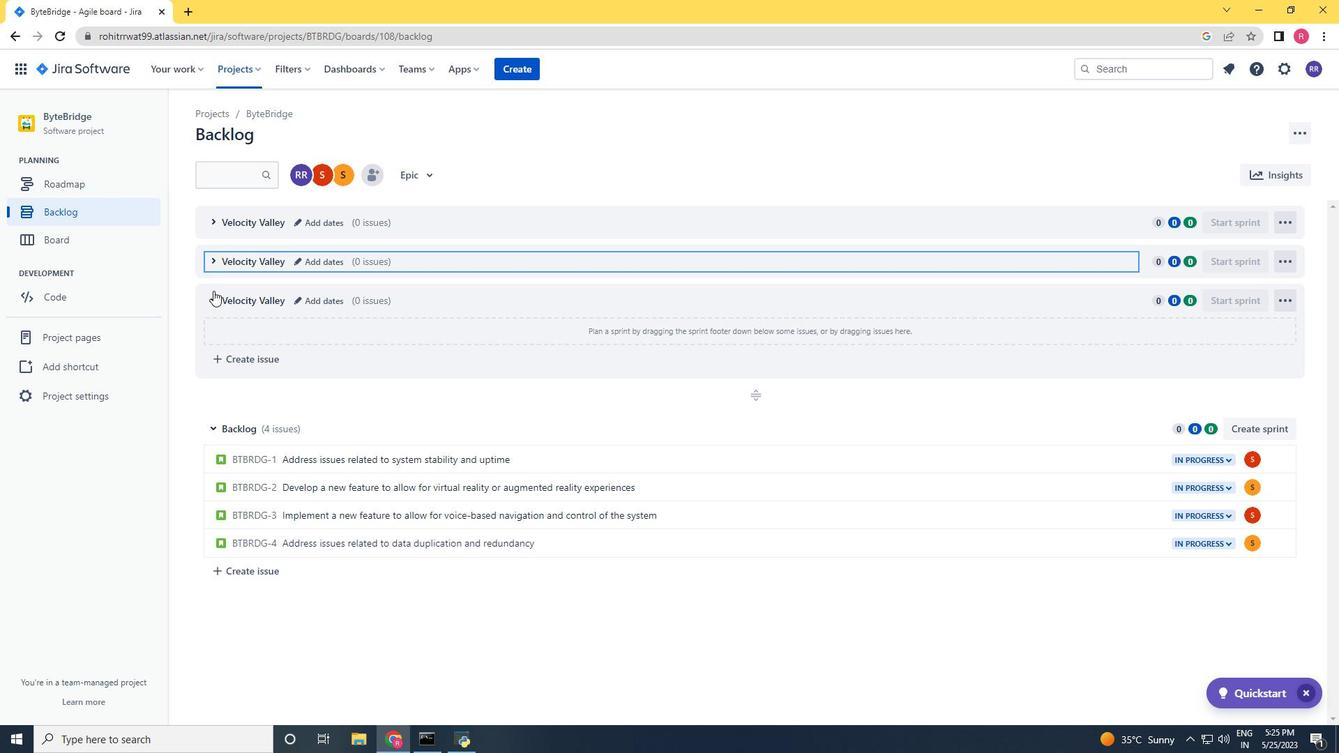 
Action: Mouse pressed left at (212, 295)
Screenshot: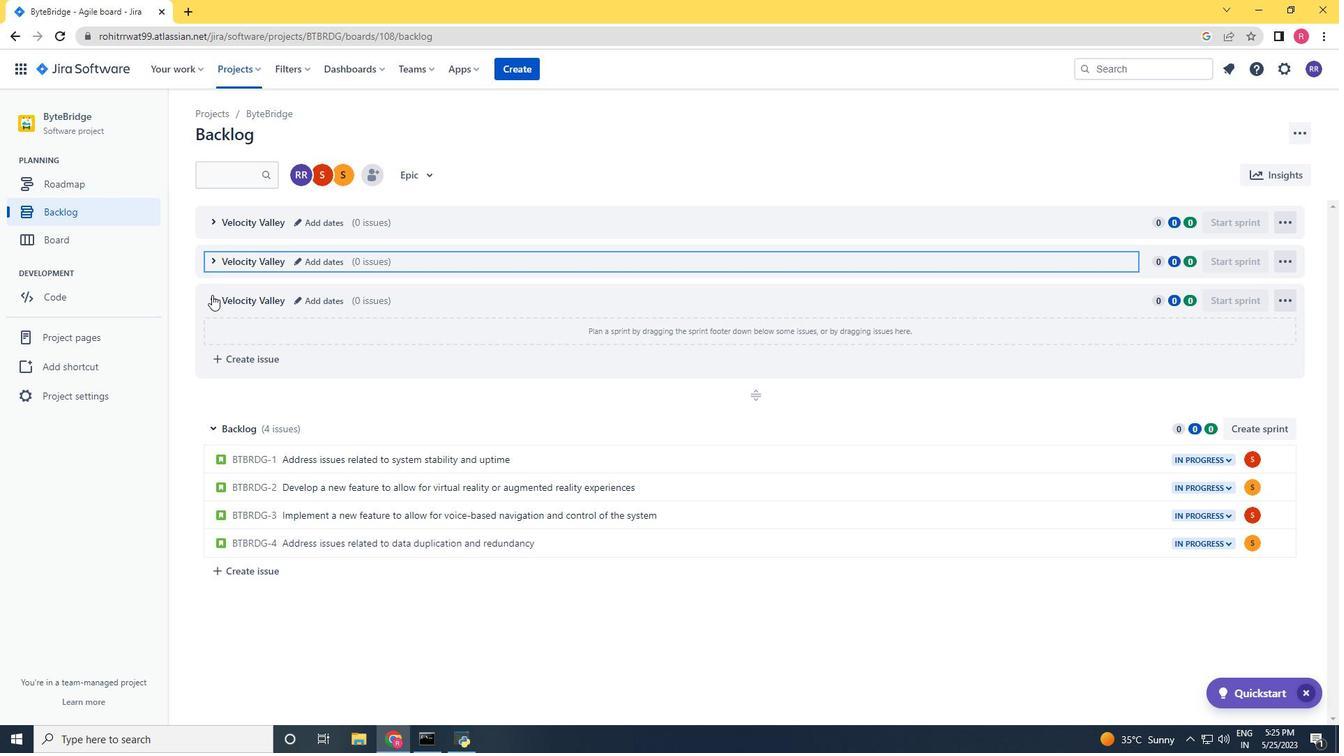 
Action: Mouse moved to (427, 414)
Screenshot: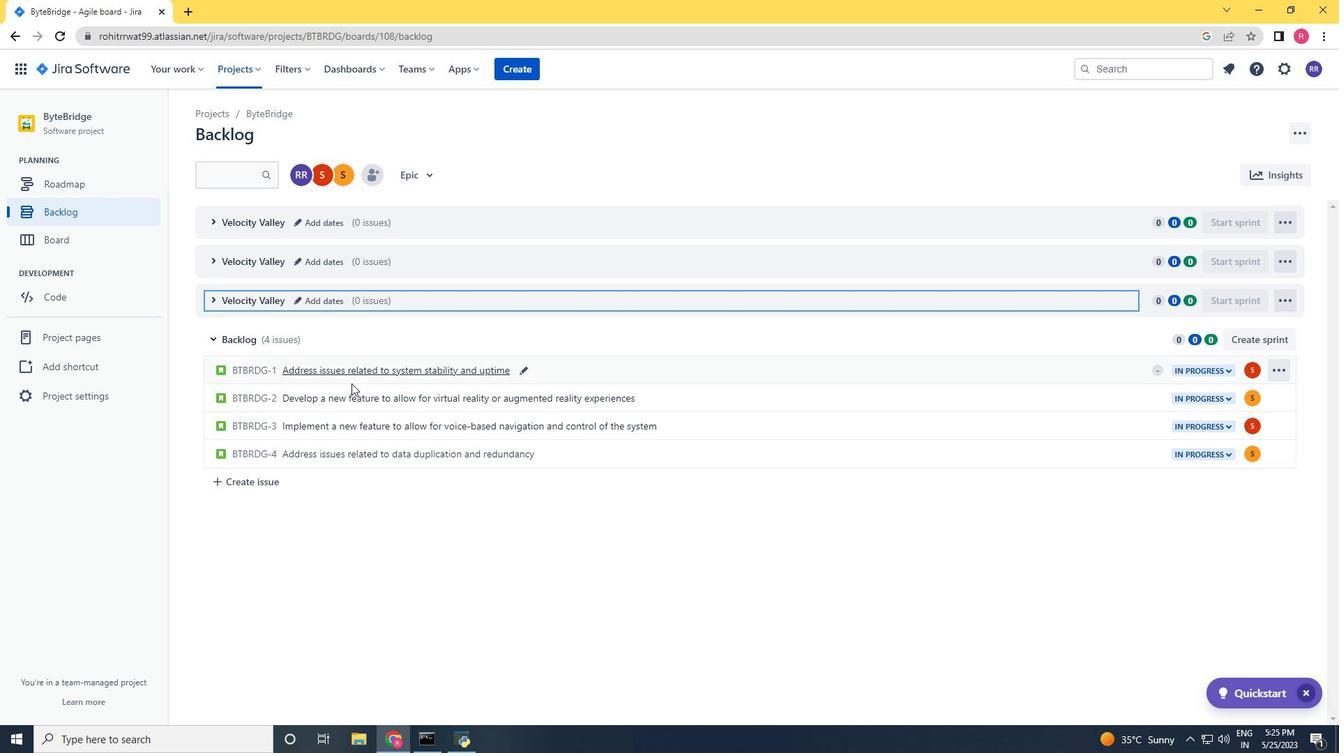 
Action: Mouse scrolled (427, 415) with delta (0, 0)
Screenshot: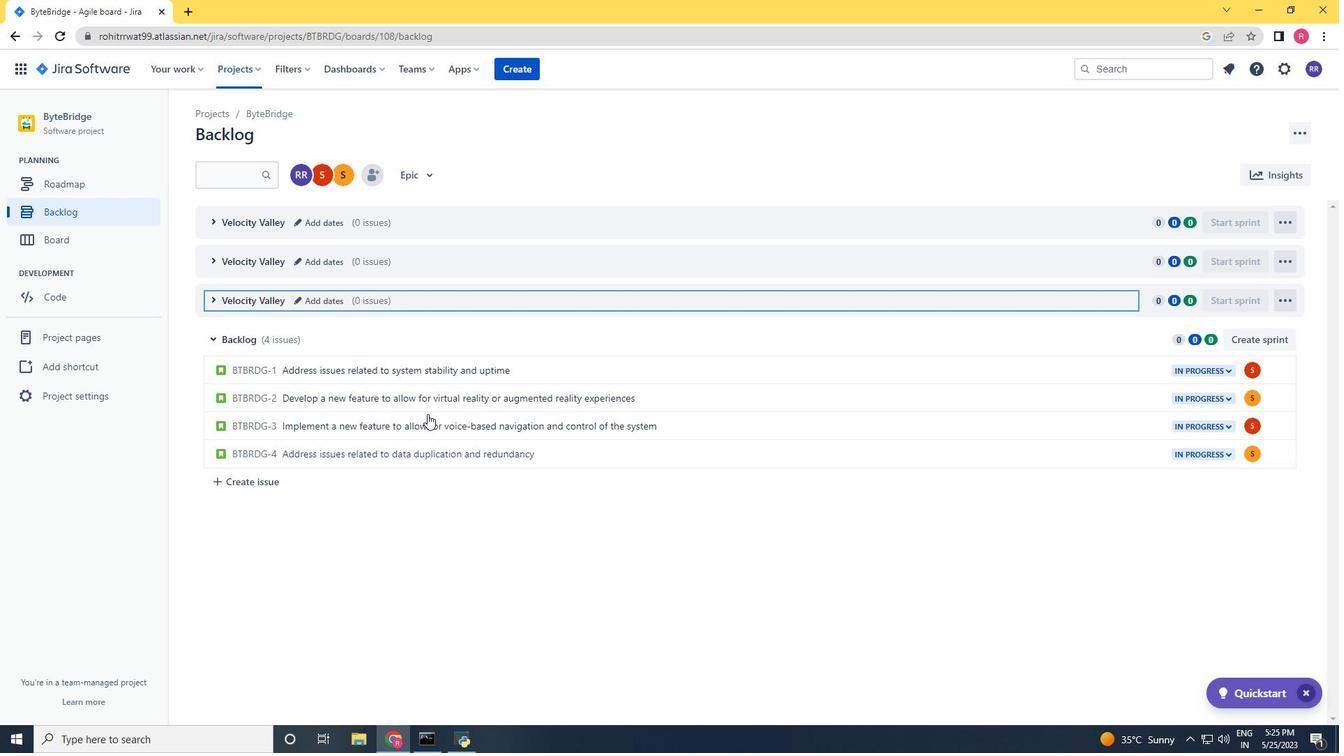 
Action: Mouse scrolled (427, 415) with delta (0, 0)
Screenshot: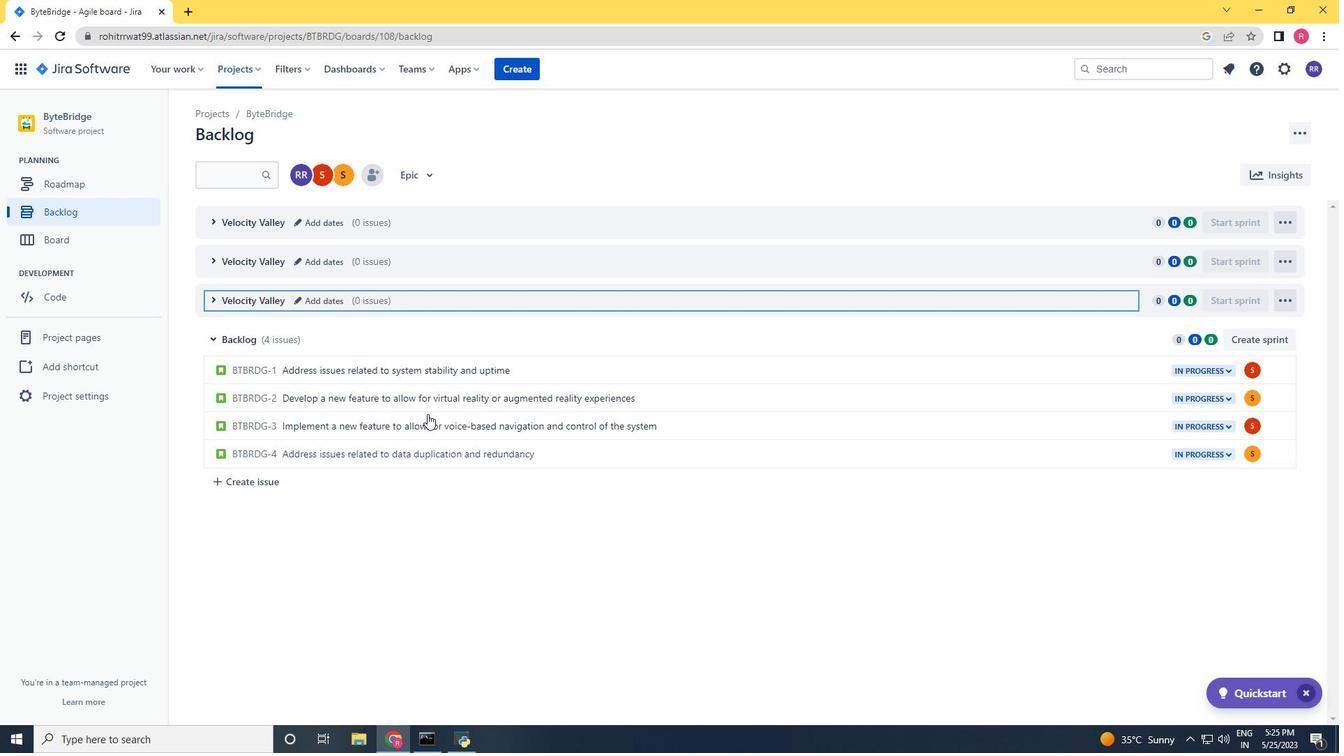 
Action: Mouse scrolled (427, 415) with delta (0, 0)
Screenshot: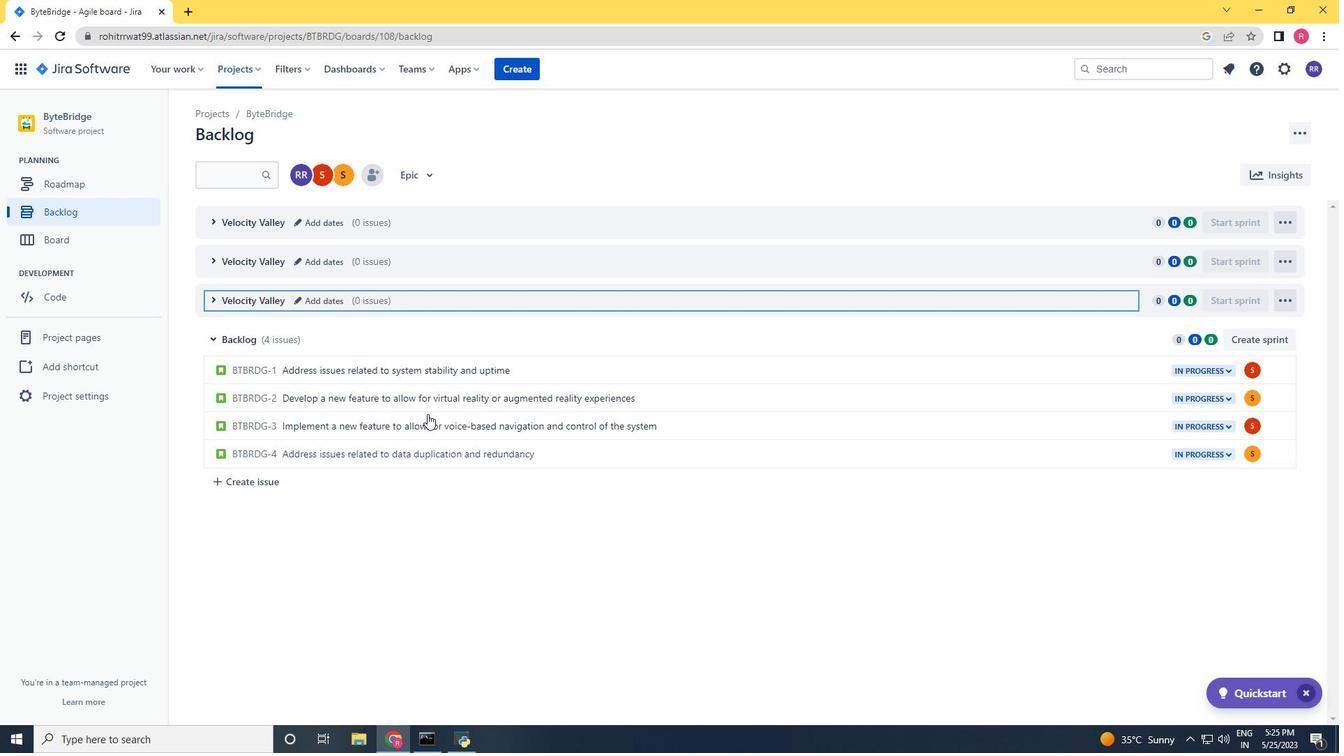 
